 Task: Add Checklist CL0009 to Card Card0009 in Board Board0003 in Development in Trello
Action: Mouse moved to (661, 78)
Screenshot: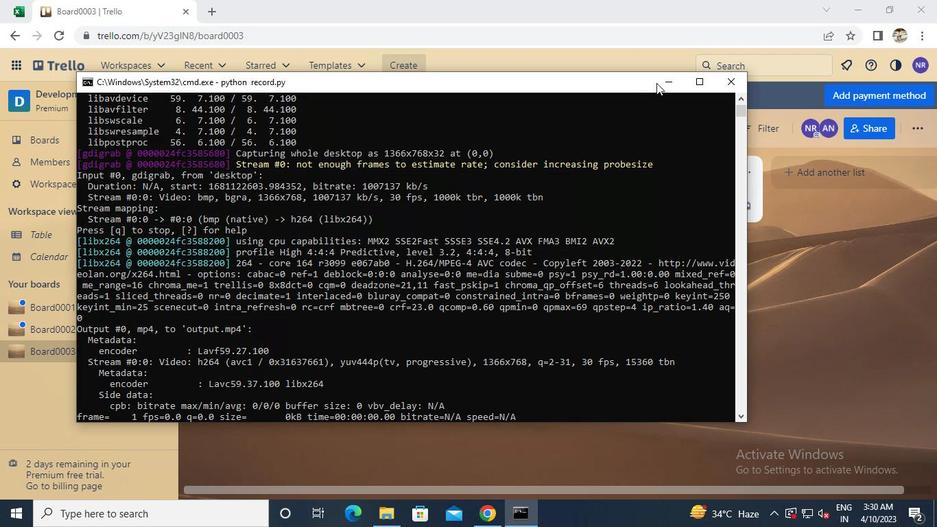 
Action: Mouse pressed left at (661, 78)
Screenshot: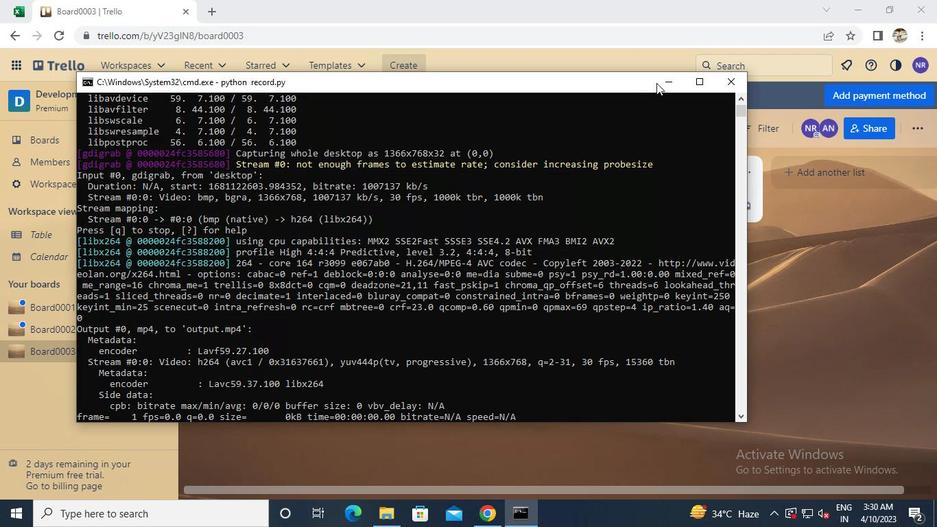 
Action: Mouse moved to (295, 199)
Screenshot: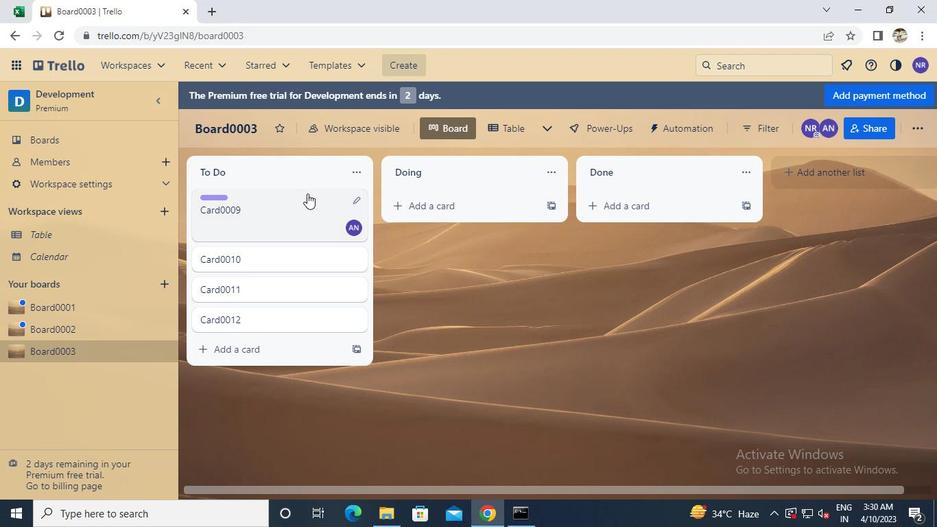 
Action: Mouse pressed left at (295, 199)
Screenshot: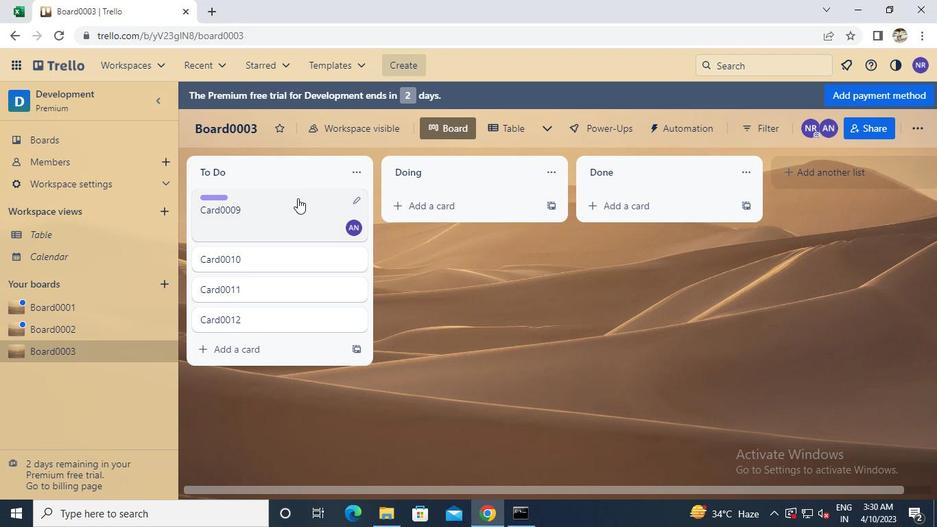 
Action: Mouse moved to (641, 278)
Screenshot: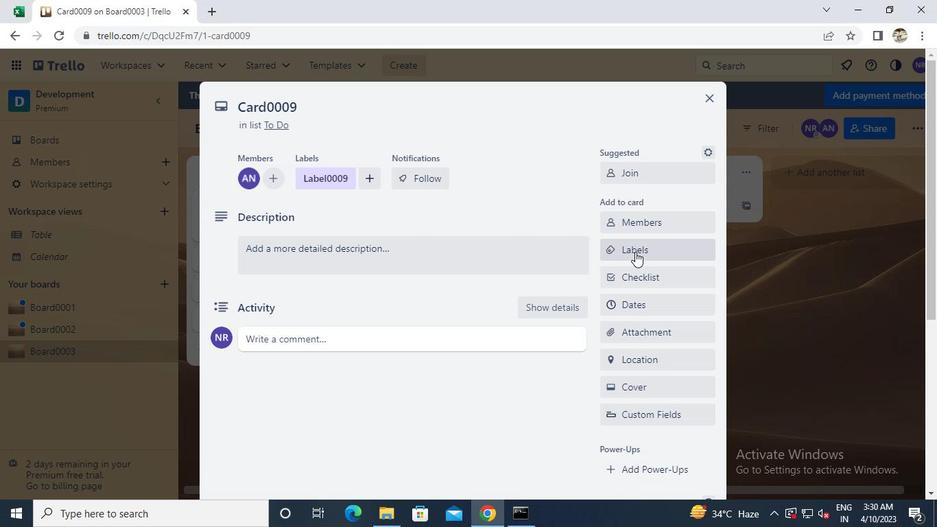 
Action: Mouse pressed left at (641, 278)
Screenshot: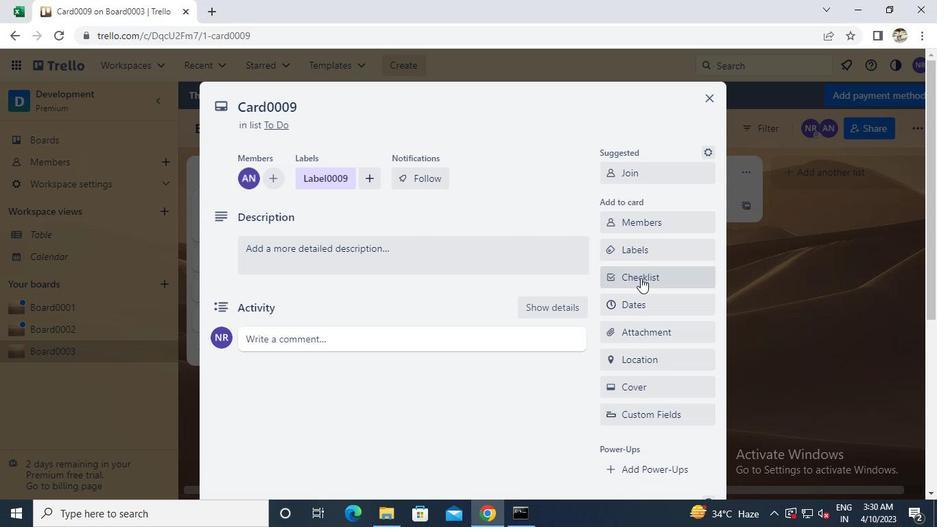 
Action: Keyboard Key.caps_lock
Screenshot: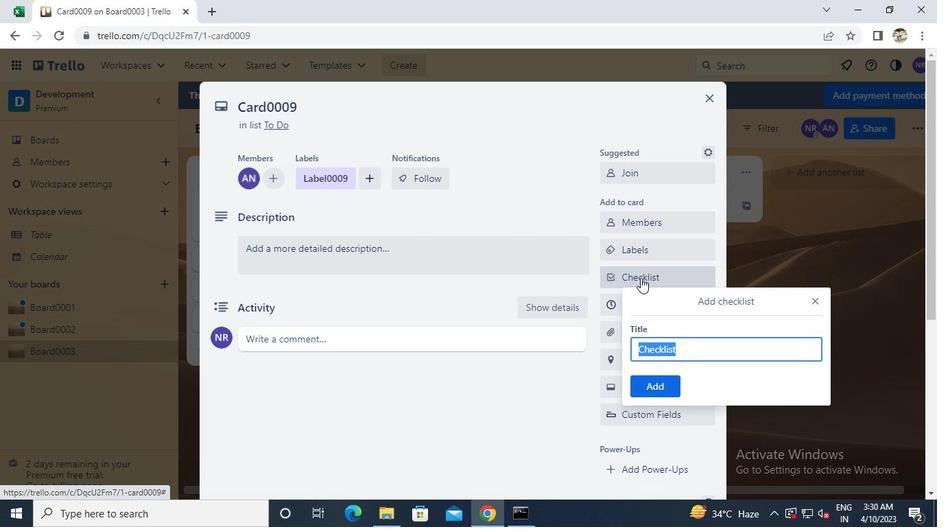 
Action: Keyboard c
Screenshot: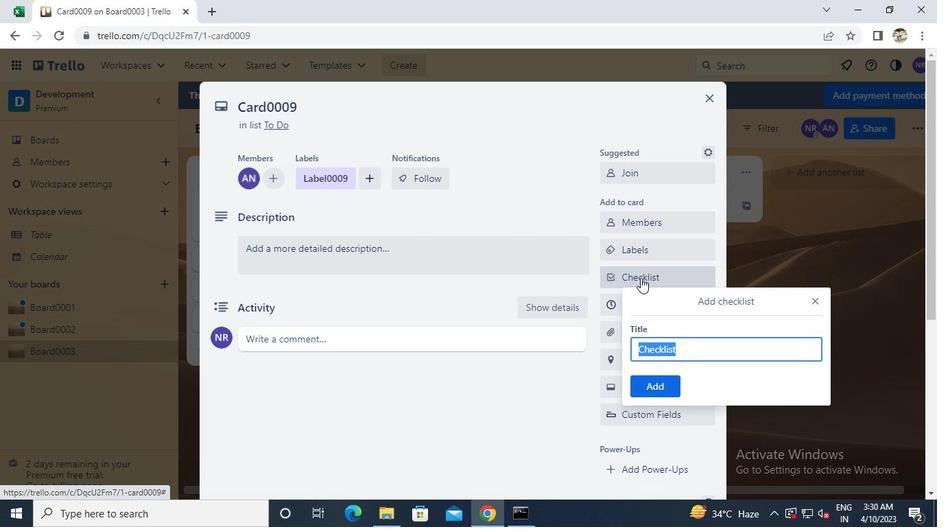 
Action: Keyboard l
Screenshot: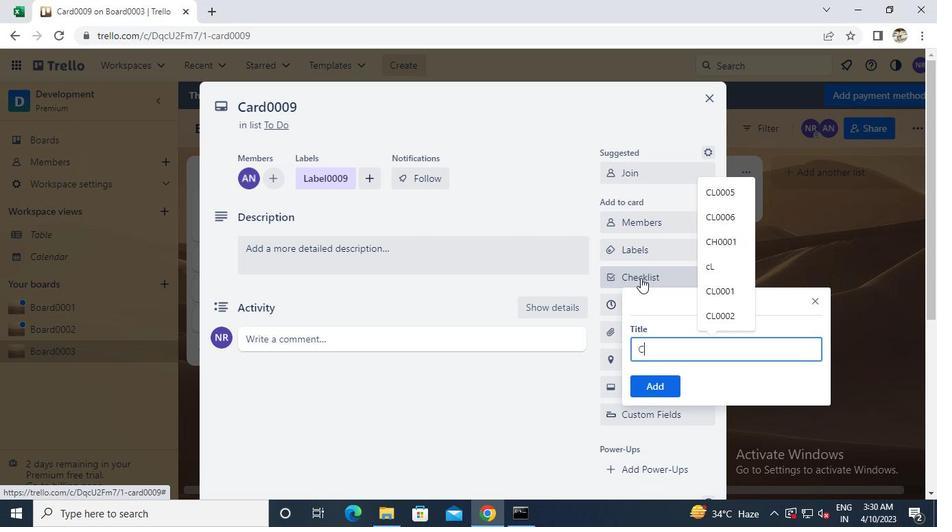 
Action: Keyboard 0
Screenshot: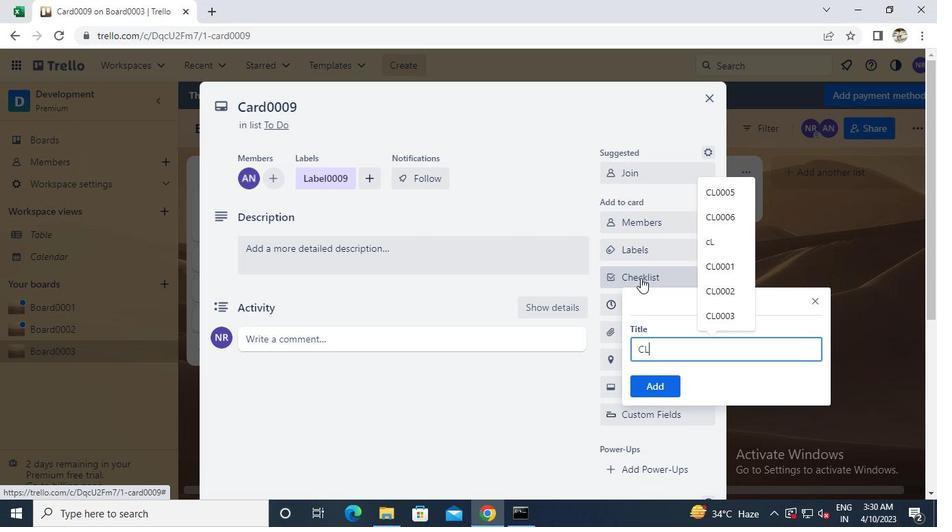 
Action: Keyboard 0
Screenshot: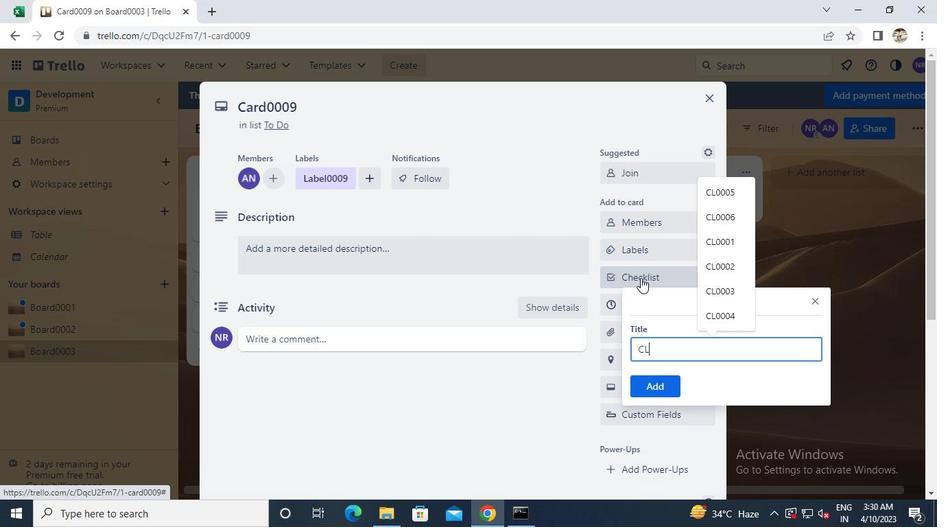 
Action: Keyboard 0
Screenshot: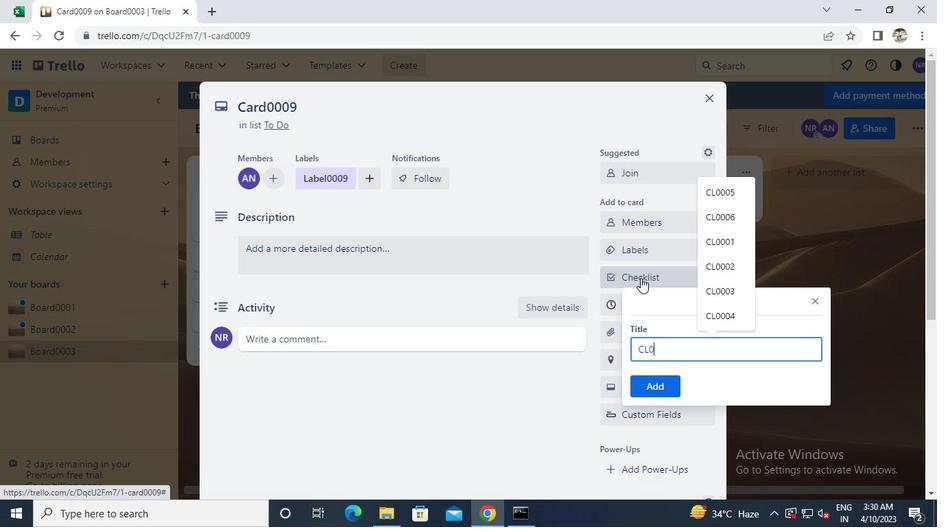 
Action: Keyboard 9
Screenshot: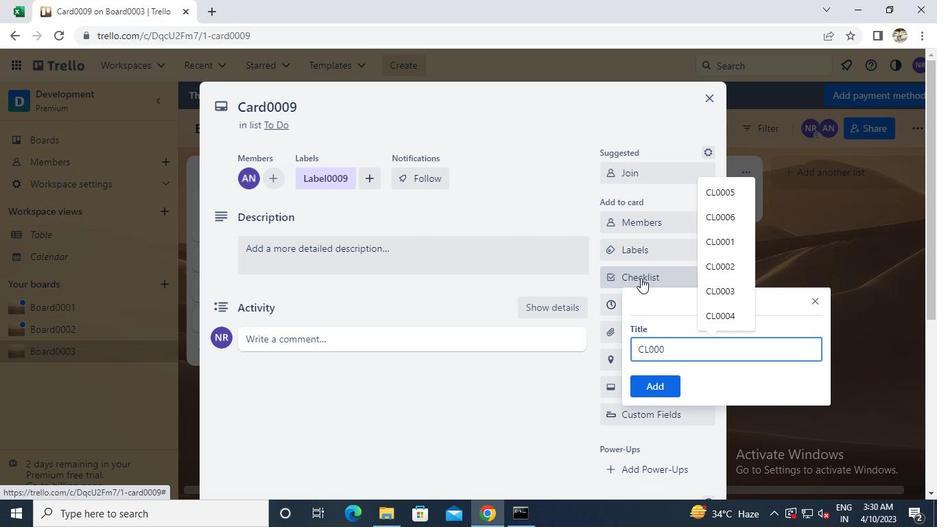 
Action: Mouse moved to (647, 385)
Screenshot: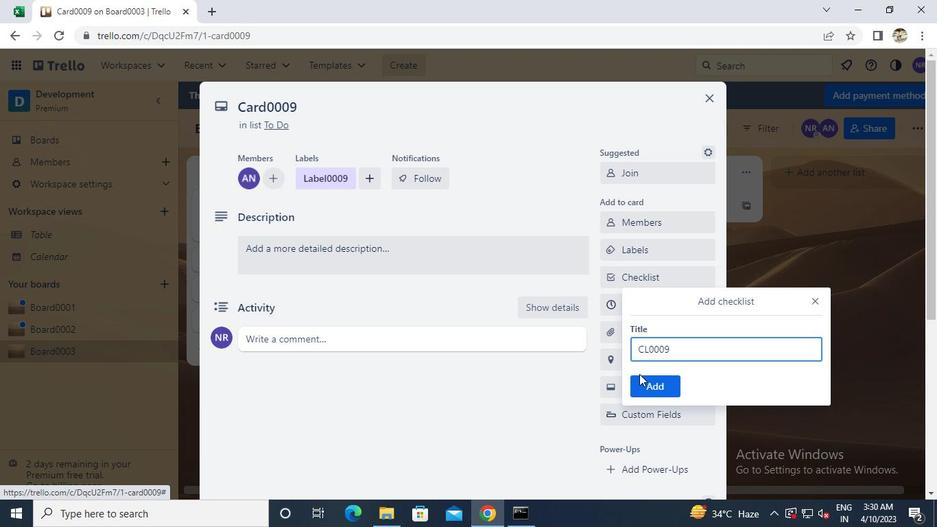 
Action: Mouse pressed left at (647, 385)
Screenshot: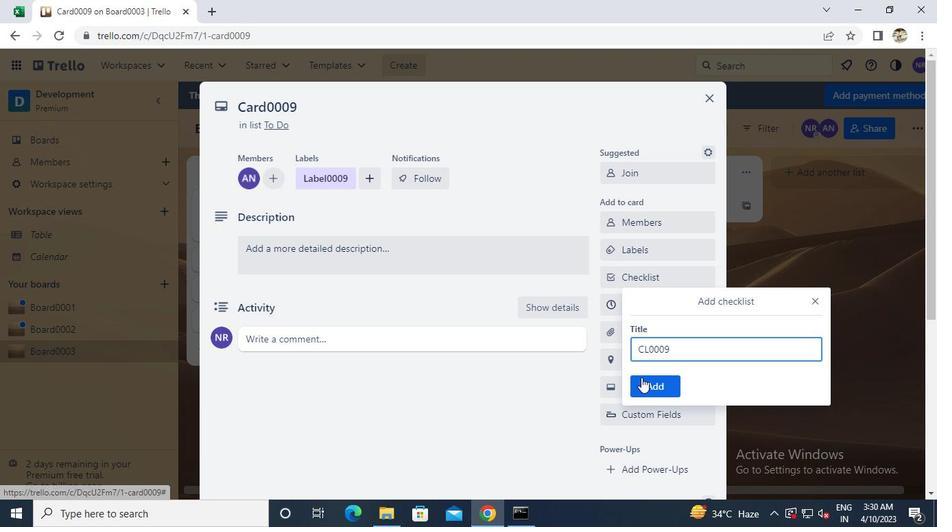 
Action: Mouse moved to (707, 99)
Screenshot: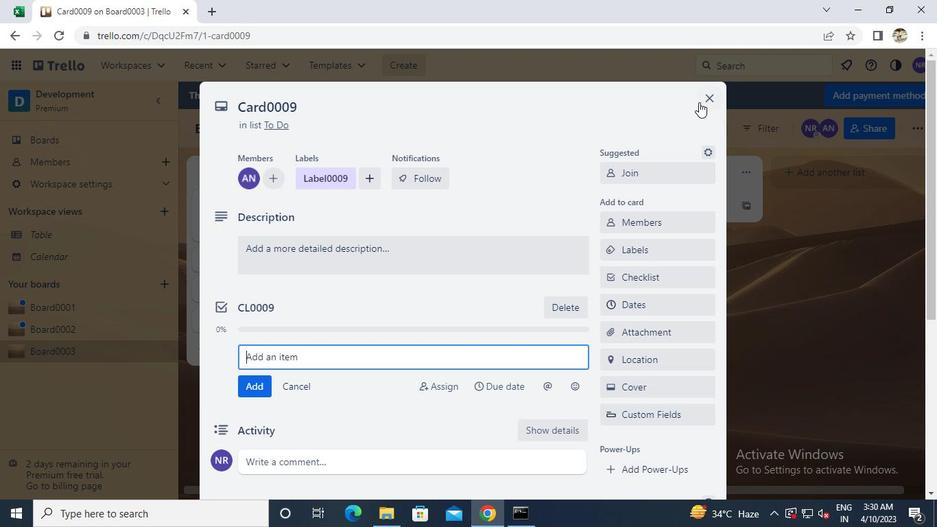 
Action: Mouse pressed left at (707, 99)
Screenshot: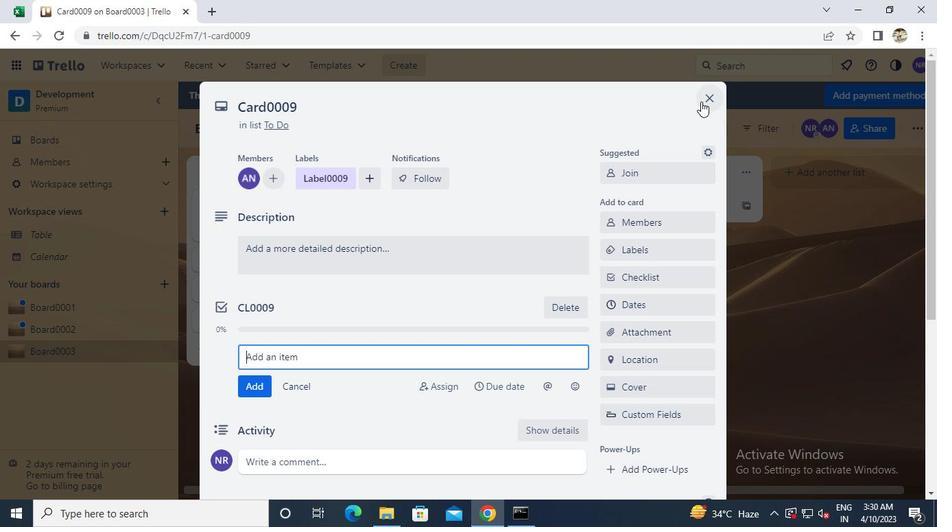 
Action: Mouse moved to (516, 525)
Screenshot: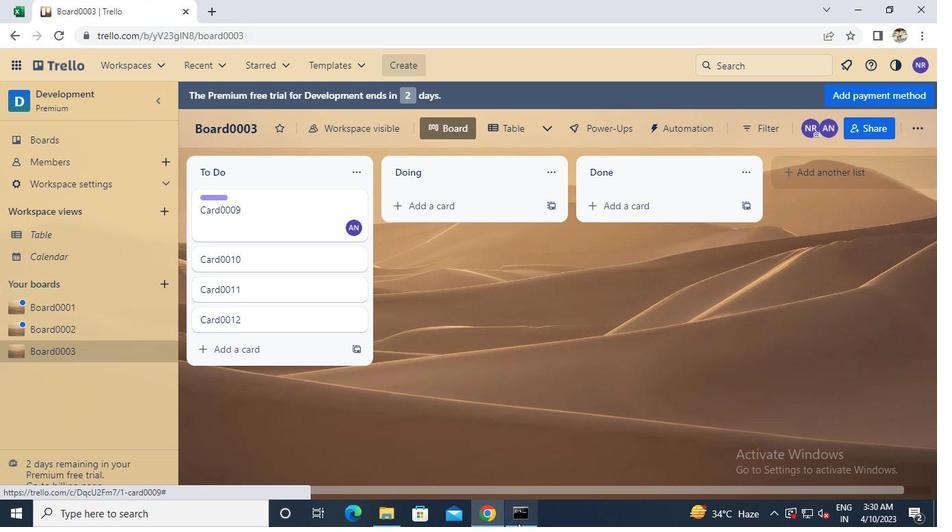 
Action: Mouse pressed left at (516, 525)
Screenshot: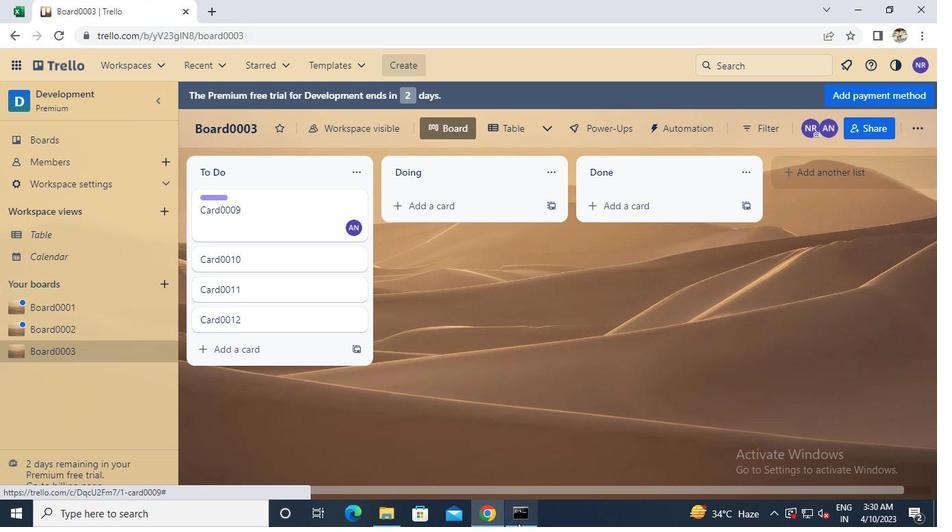 
Action: Mouse moved to (729, 84)
Screenshot: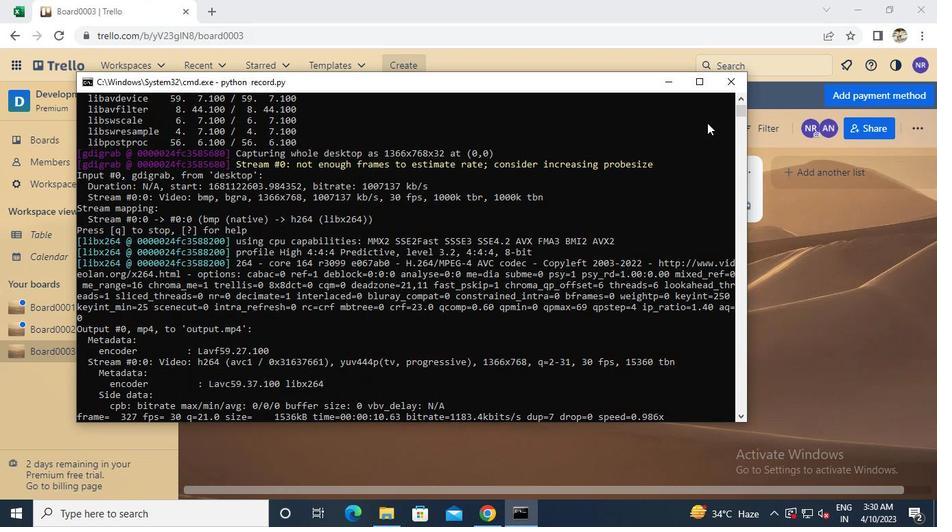 
Action: Mouse pressed left at (729, 84)
Screenshot: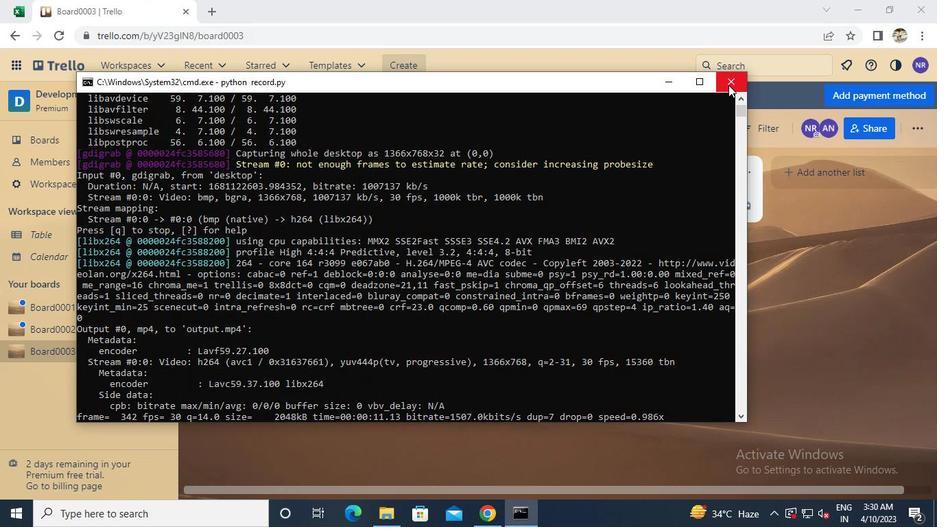 
